 Task: View setting menu.
Action: Mouse moved to (28, 9)
Screenshot: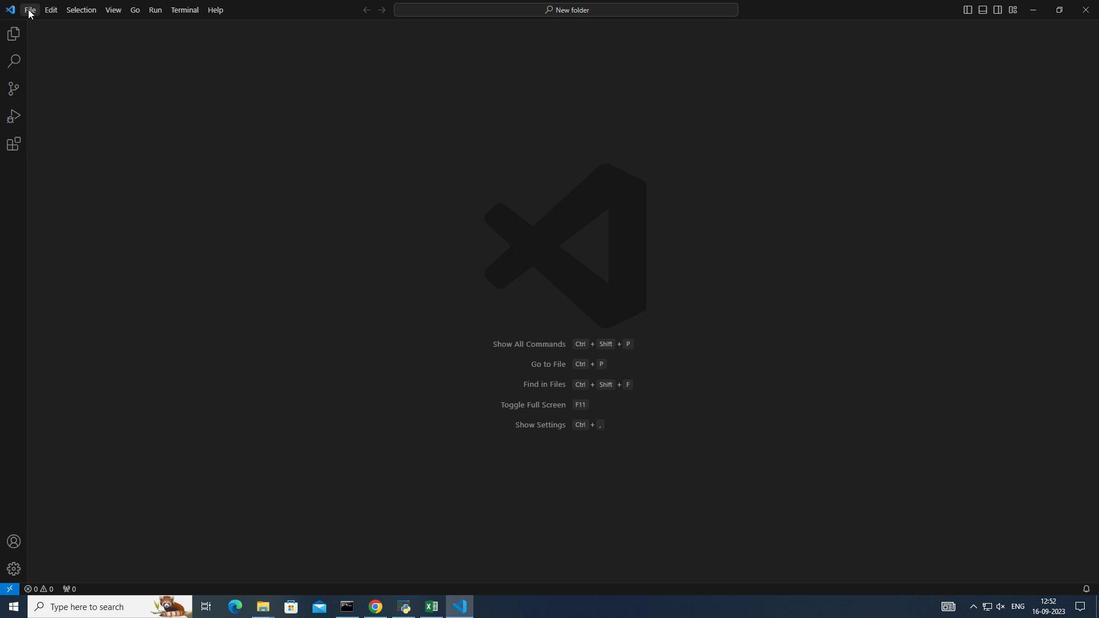 
Action: Mouse pressed left at (28, 9)
Screenshot: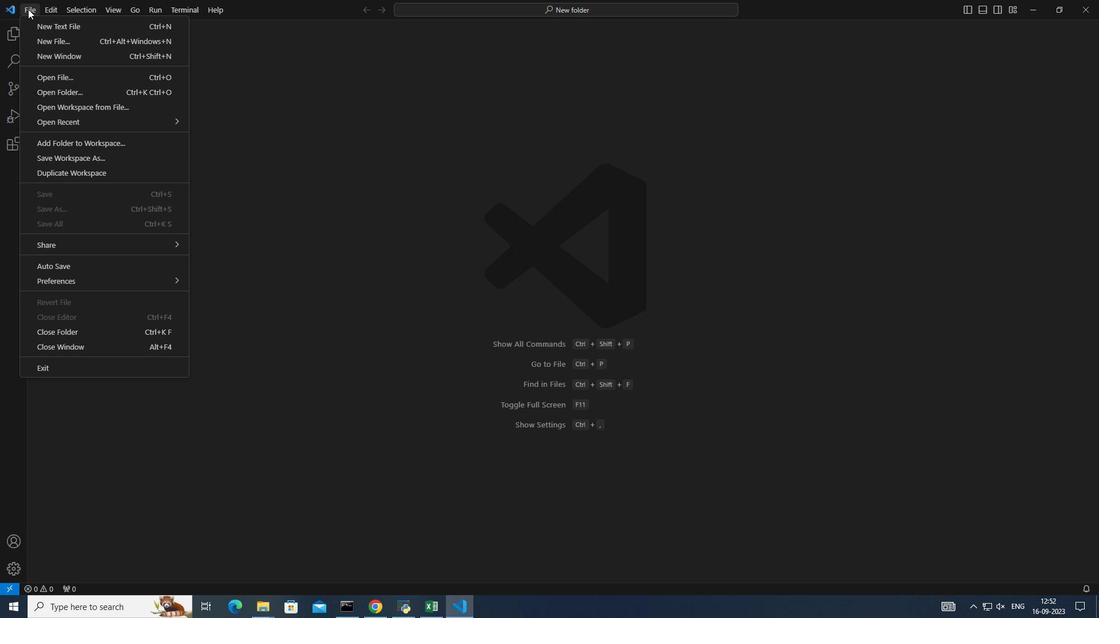 
Action: Mouse moved to (321, 318)
Screenshot: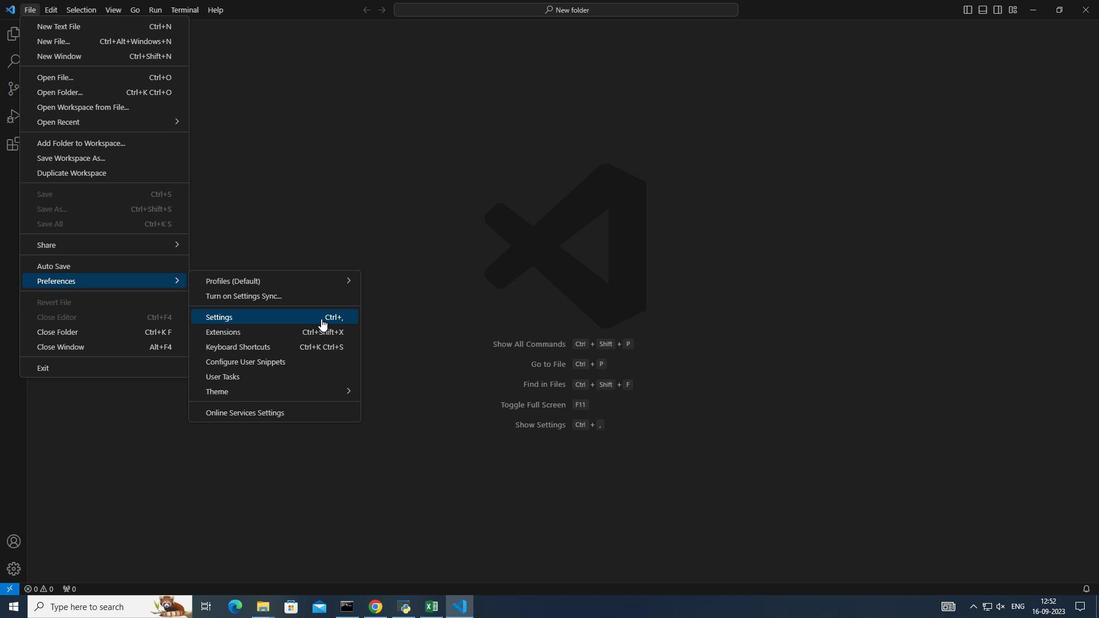 
Action: Mouse pressed left at (321, 318)
Screenshot: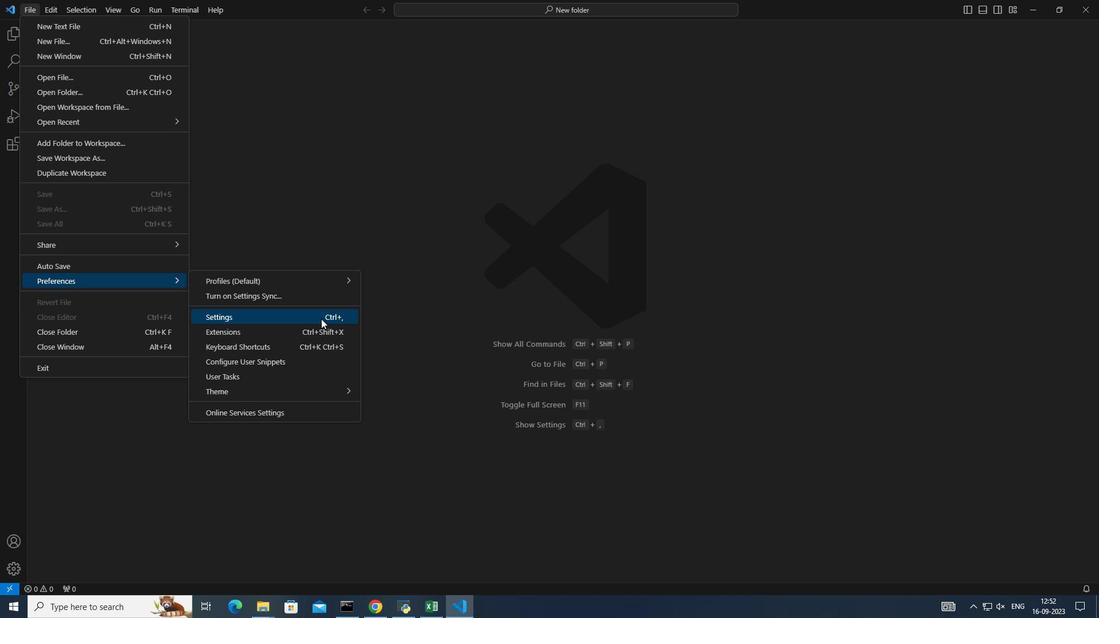 
